 Task: Find the Maclaurin series expansion of sin(x) up to the 4th degree.
Action: Mouse moved to (1015, 264)
Screenshot: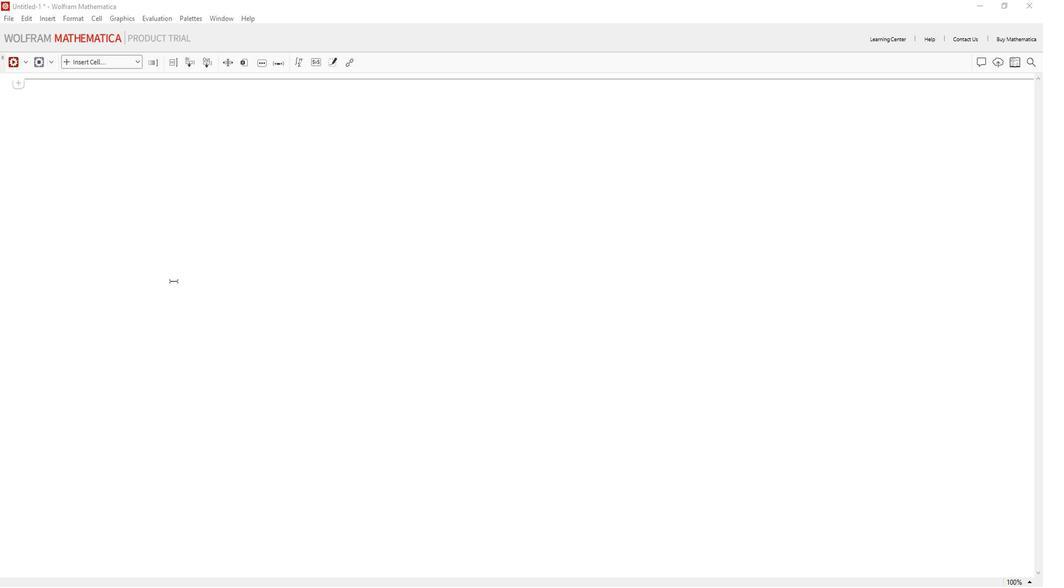 
Action: Mouse pressed left at (1015, 264)
Screenshot: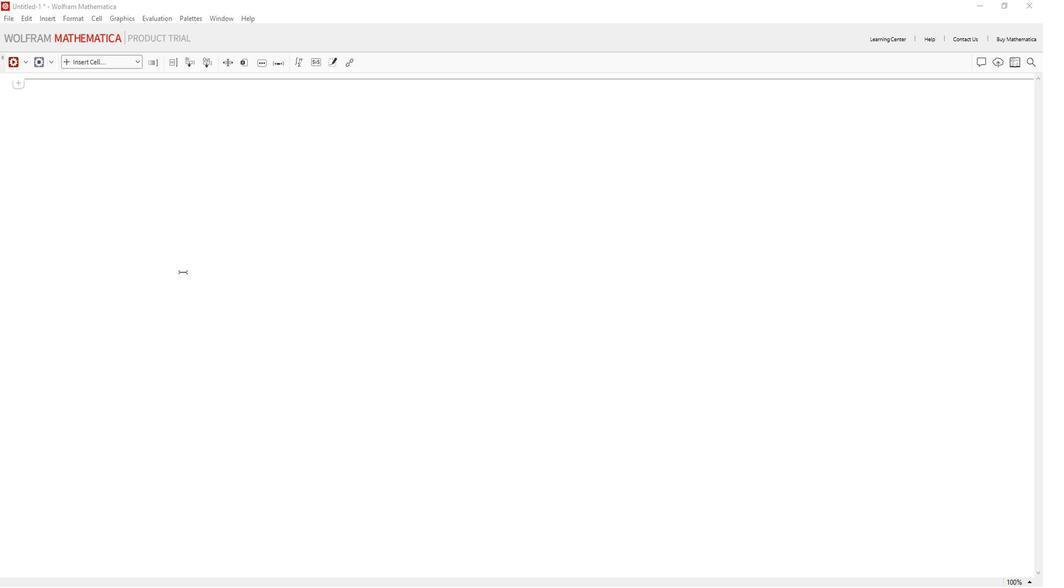
Action: Mouse moved to (938, 61)
Screenshot: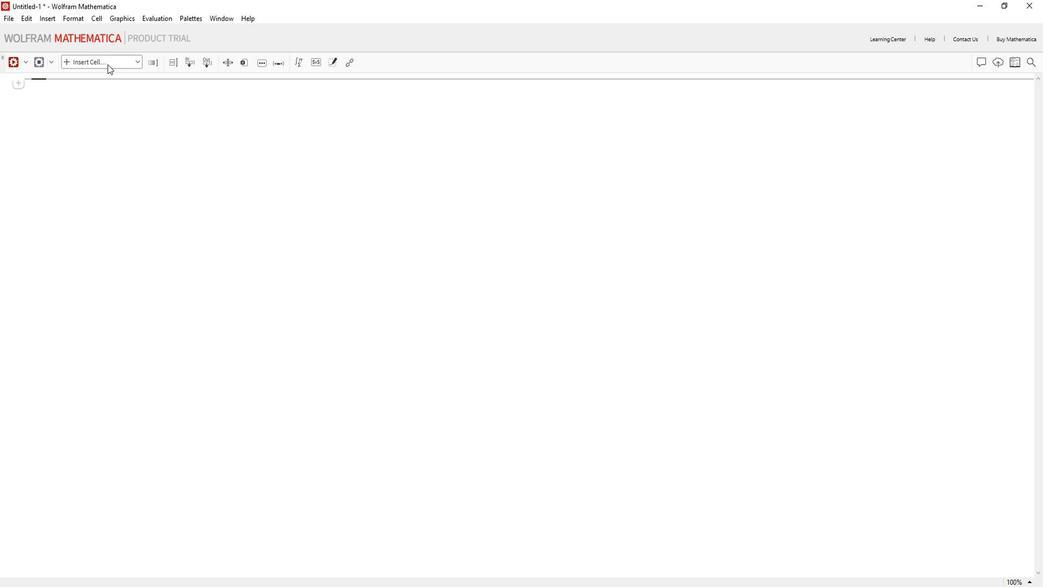 
Action: Mouse pressed left at (938, 61)
Screenshot: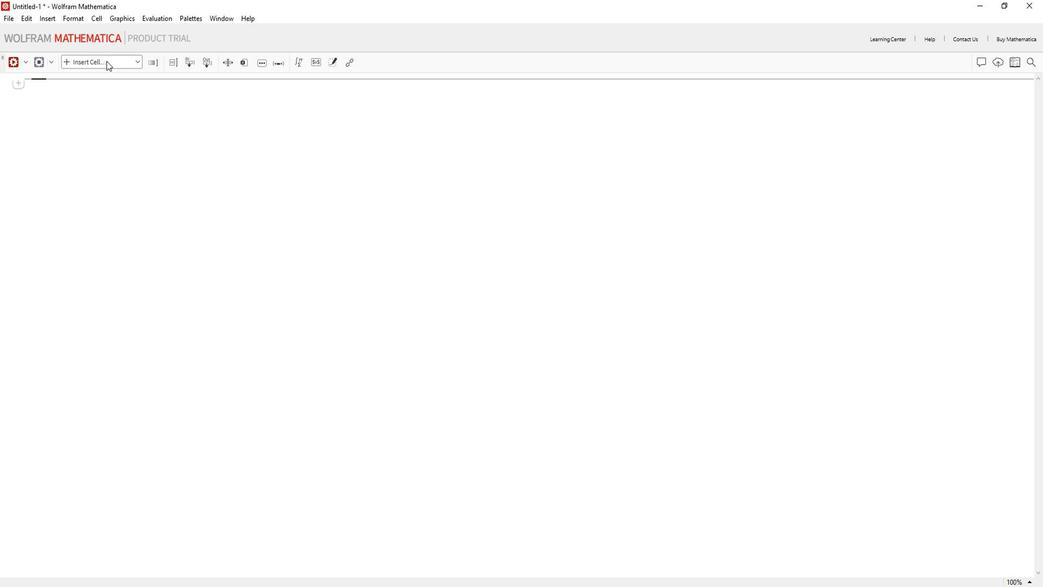 
Action: Mouse moved to (932, 87)
Screenshot: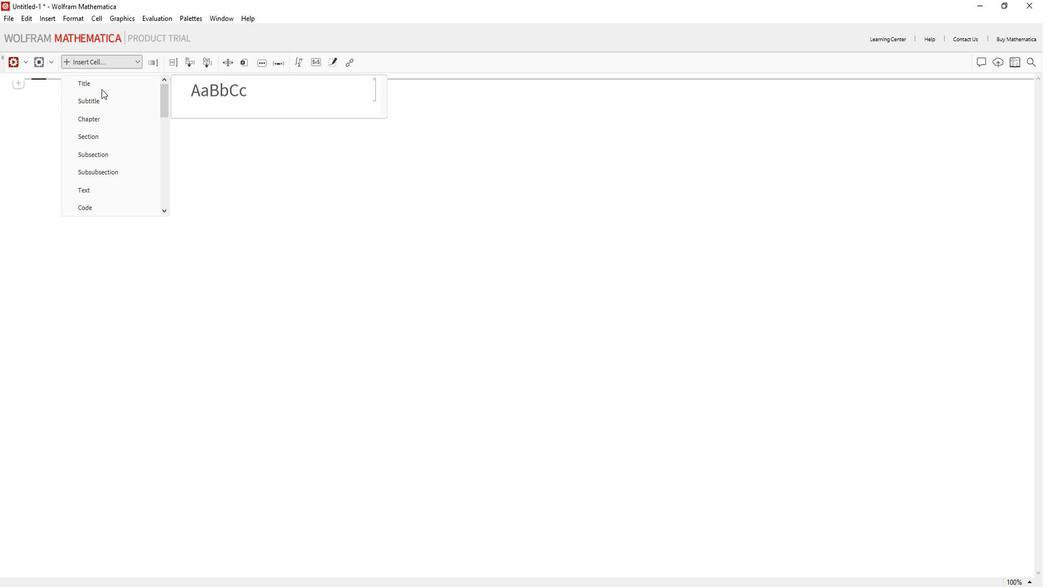 
Action: Mouse pressed left at (932, 87)
Screenshot: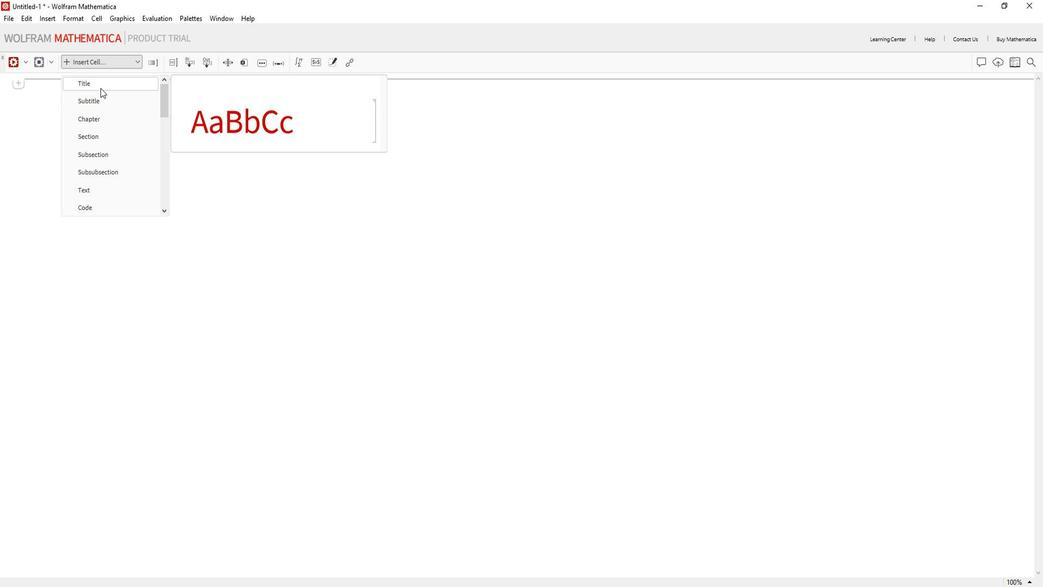 
Action: Mouse moved to (932, 86)
Screenshot: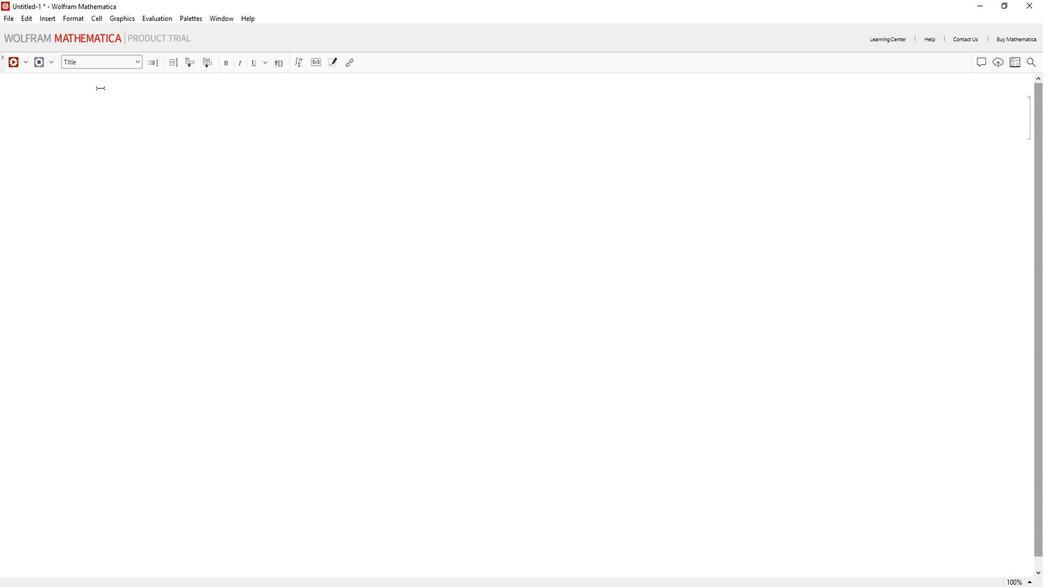 
Action: Key pressed <Key.shift>Find<Key.space>the<Key.space><Key.shift><Key.shift><Key.shift><Key.shift>Maclam<Key.backspace>urin<Key.space>series<Key.space>expansion<Key.space>of<Key.space>sin<Key.shift_r><Key.shift_r>(x<Key.shift_r>)
Screenshot: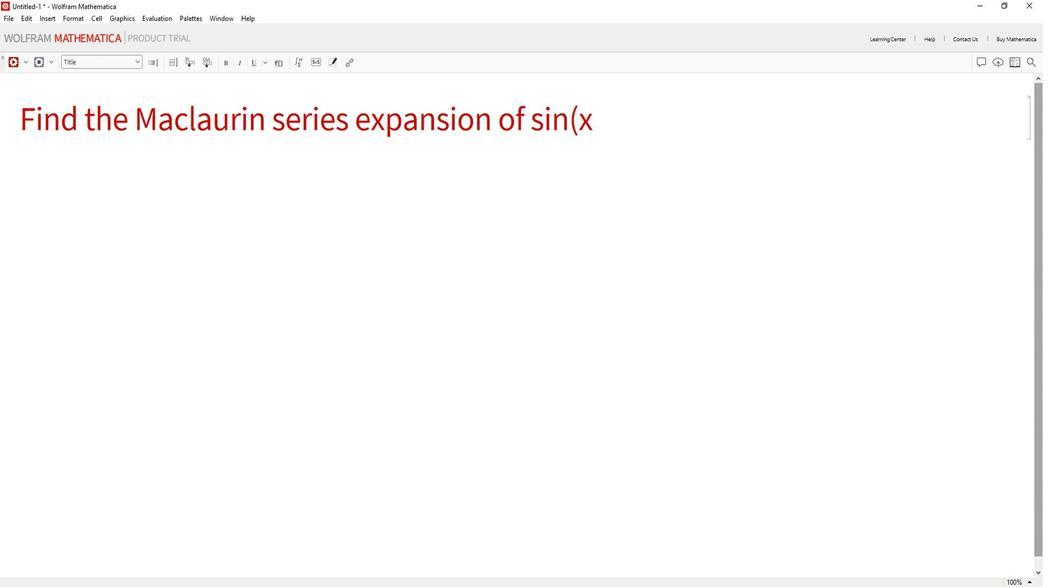 
Action: Mouse moved to (944, 174)
Screenshot: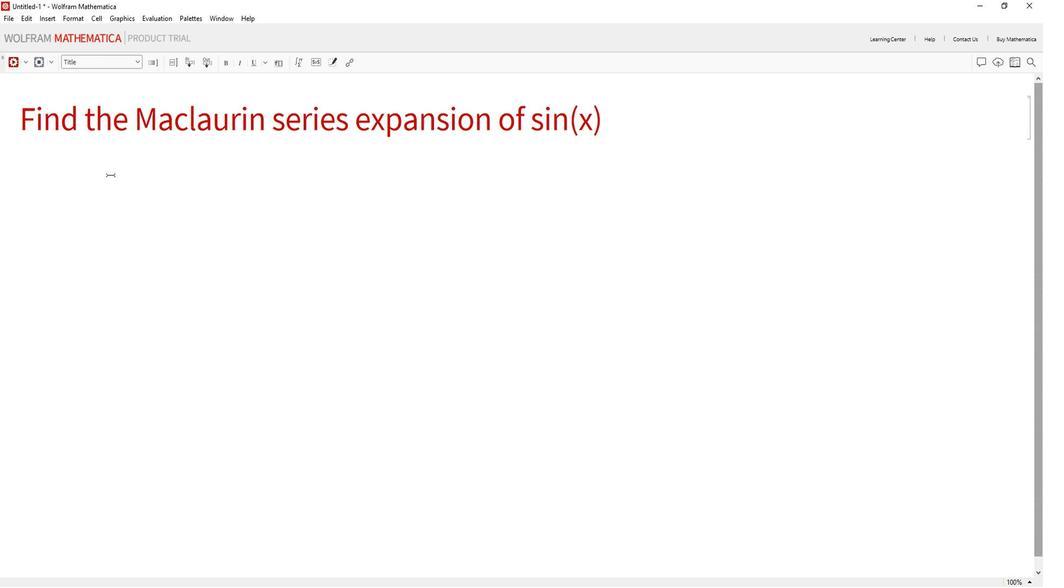 
Action: Mouse pressed left at (944, 174)
Screenshot: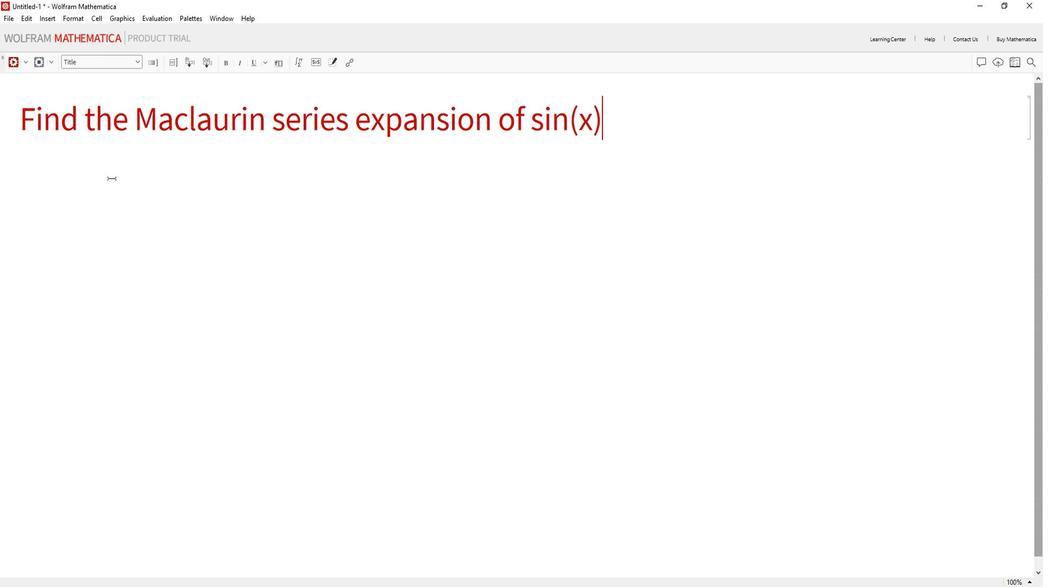 
Action: Mouse moved to (927, 66)
Screenshot: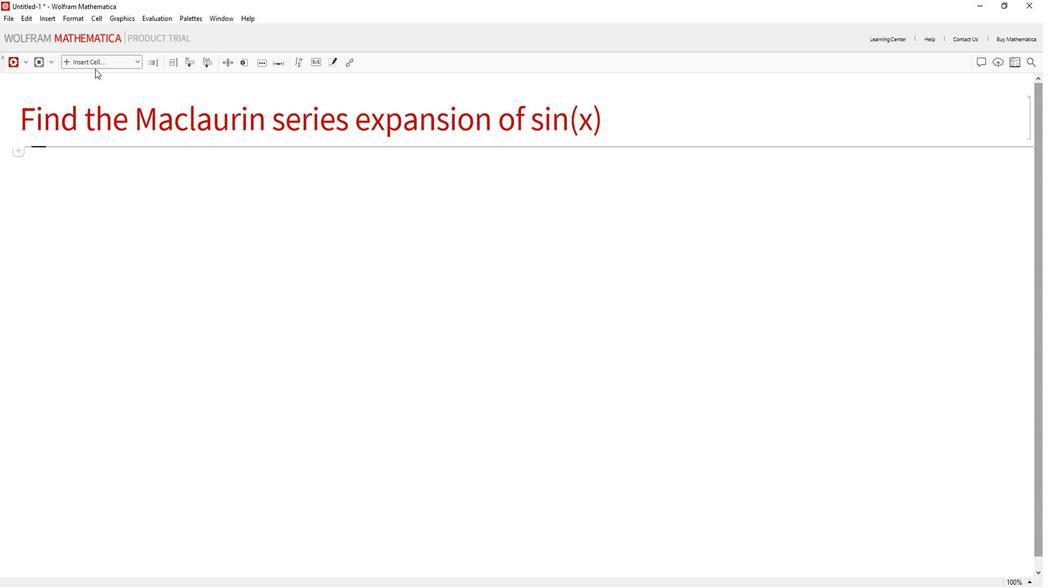 
Action: Mouse pressed left at (927, 66)
Screenshot: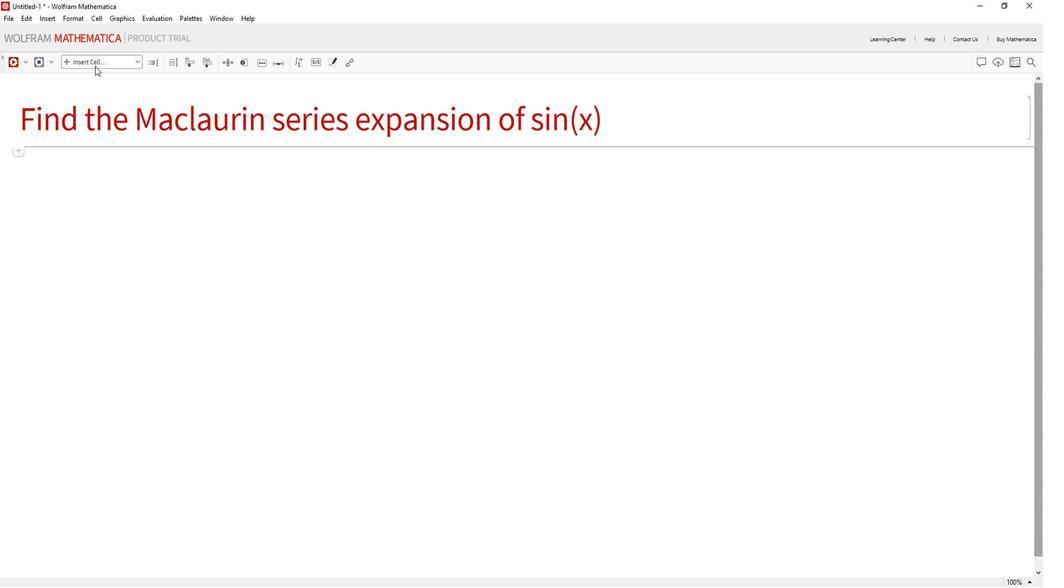 
Action: Mouse moved to (922, 207)
Screenshot: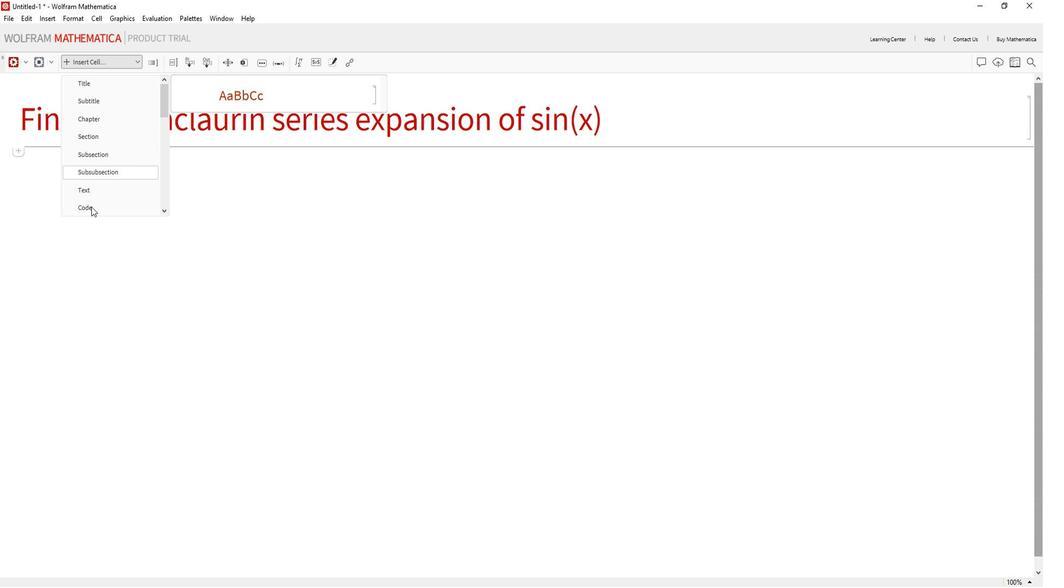 
Action: Mouse pressed left at (922, 207)
Screenshot: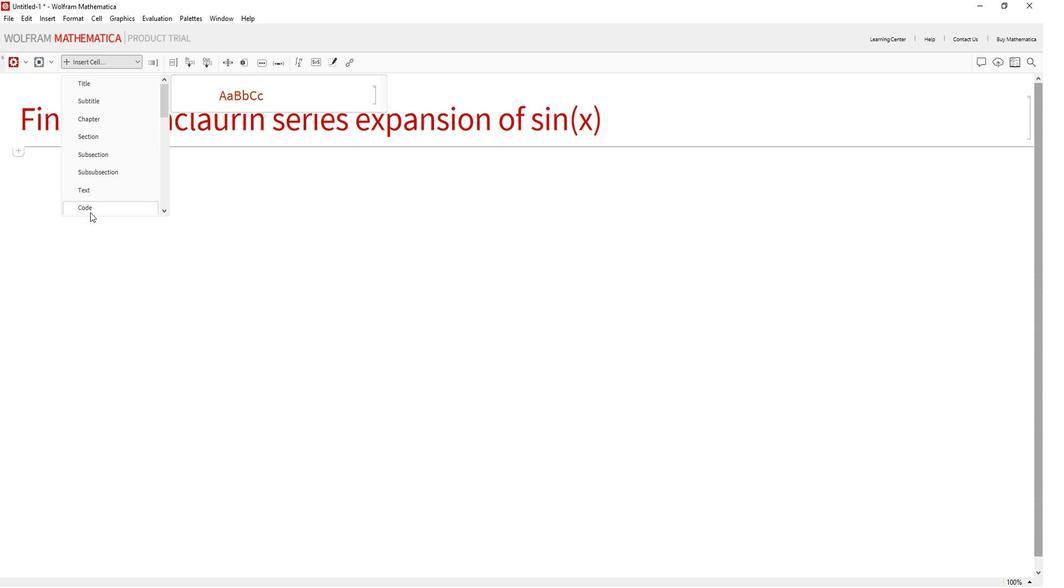 
Action: Mouse moved to (922, 166)
Screenshot: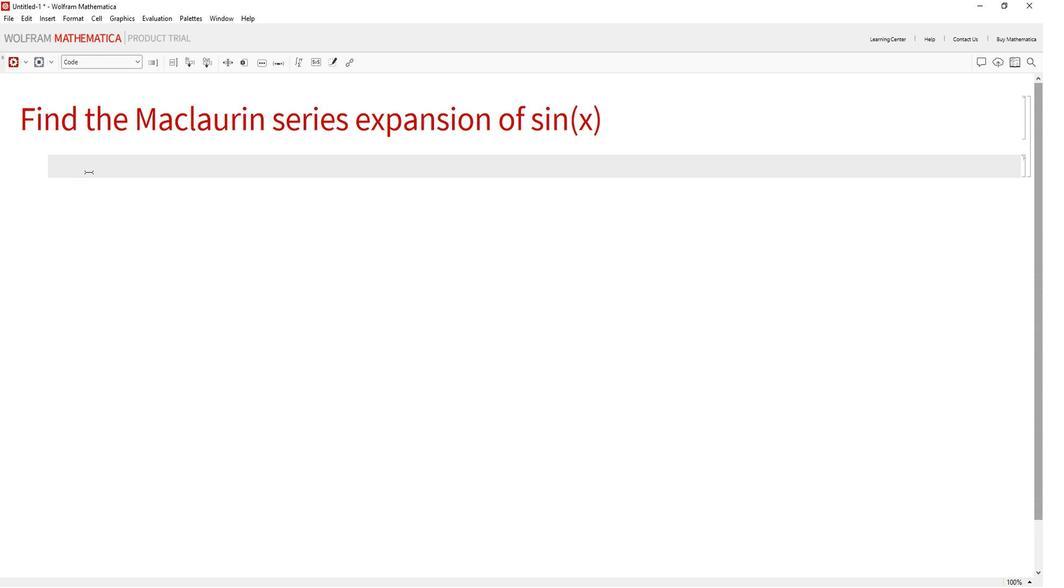 
Action: Mouse pressed left at (922, 166)
Screenshot: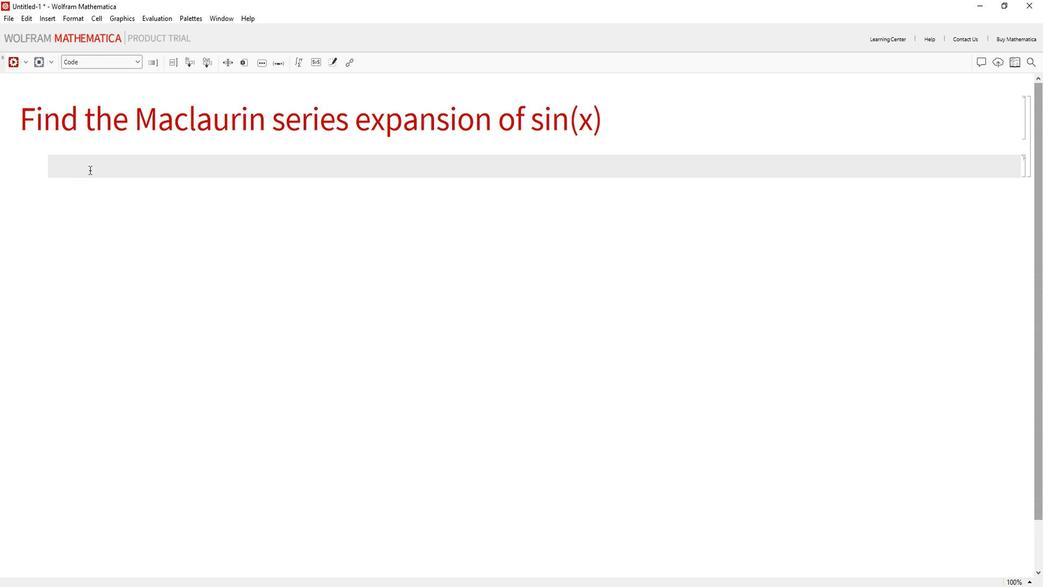 
Action: Mouse moved to (791, 200)
Screenshot: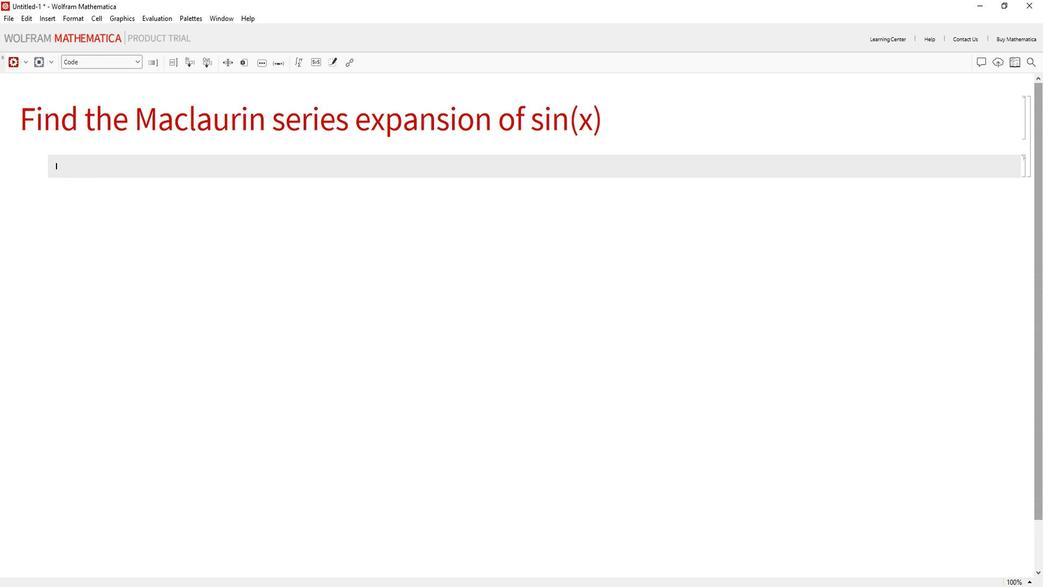 
Action: Mouse pressed left at (791, 200)
Screenshot: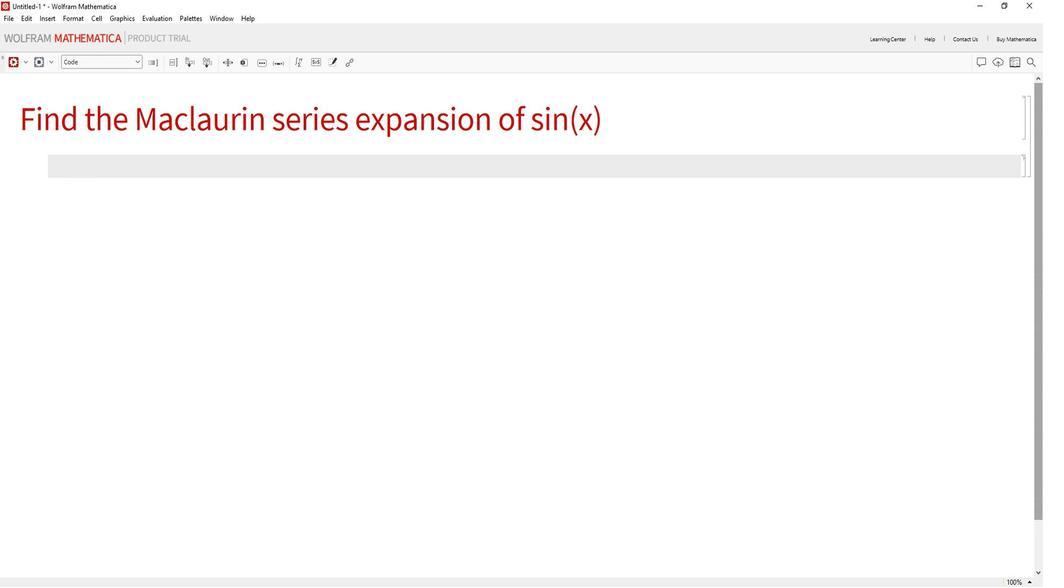 
Action: Mouse moved to (949, 161)
Screenshot: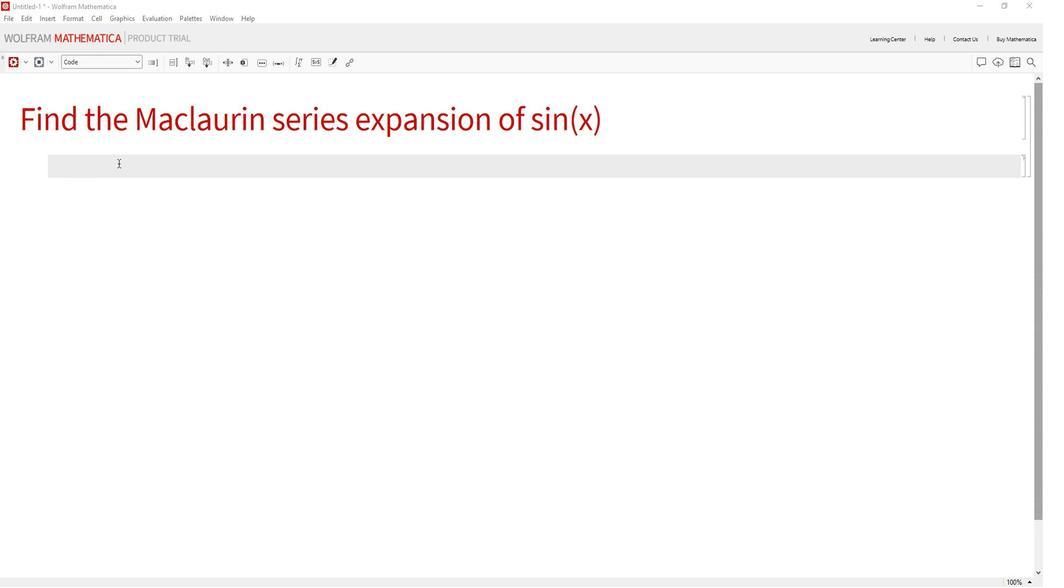 
Action: Mouse pressed left at (949, 161)
Screenshot: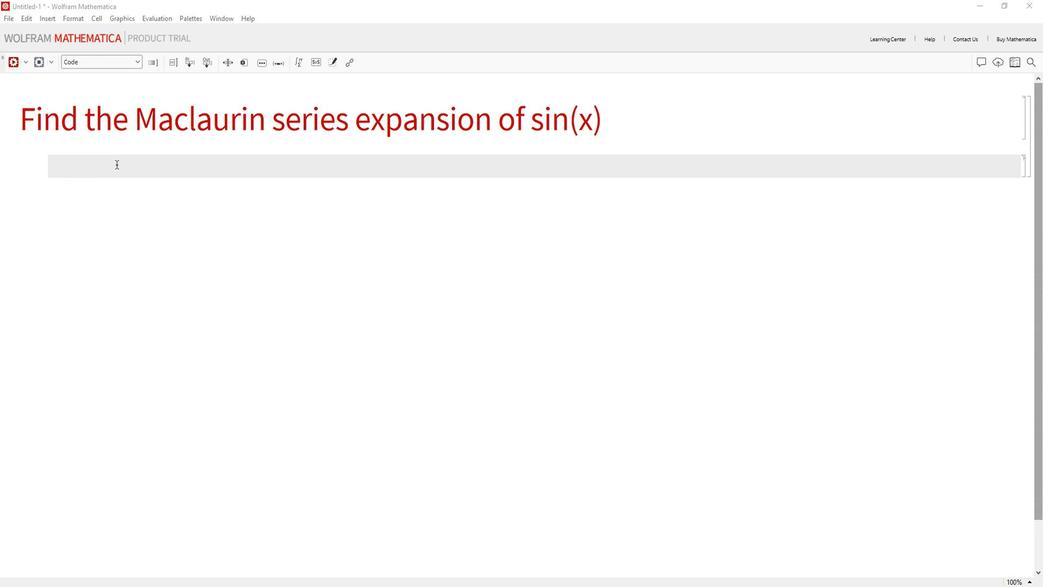 
Action: Key pressed f[x<Key.shift_r>_<Key.right><Key.space><Key.shift_r>:=<Key.space><Key.shift>Sin[x<Key.right><Key.enter><Key.enter>maclaurin<Key.shift>Series<Key.space>=<Key.space><Key.shift>Series<Key.enter>[f[x<Key.right>,<Key.space><Key.shift_r><Key.shift_r>{x,<Key.space>0,<Key.space>4<Key.right><Key.right><Key.enter><Key.enter>maclaurin<Key.shift><Key.shift>Series<Key.space>//<Key.space><Key.shift>Traditional<Key.shift>Form<Key.enter>
Screenshot: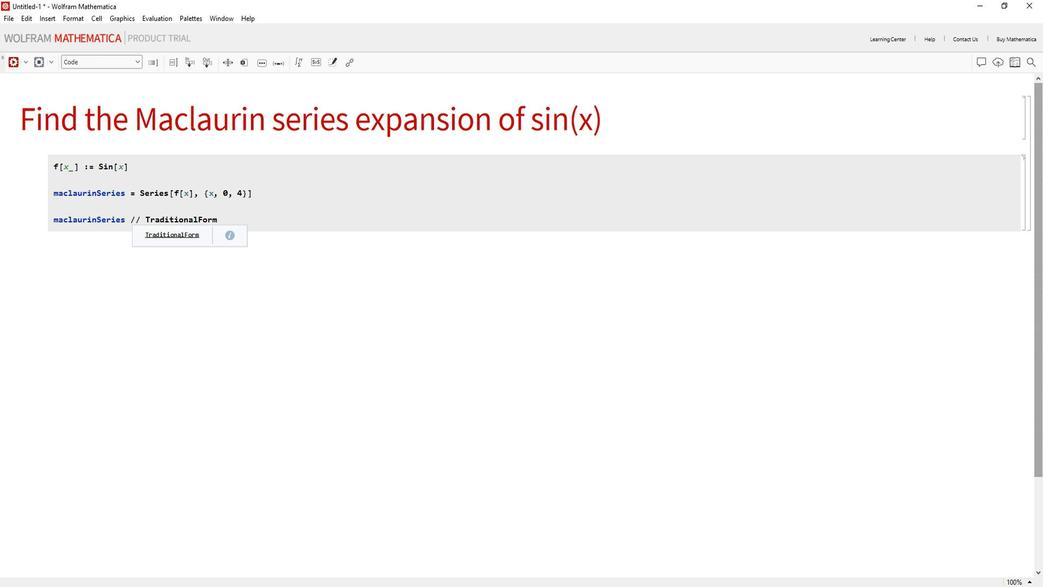 
Action: Mouse moved to (952, 202)
Screenshot: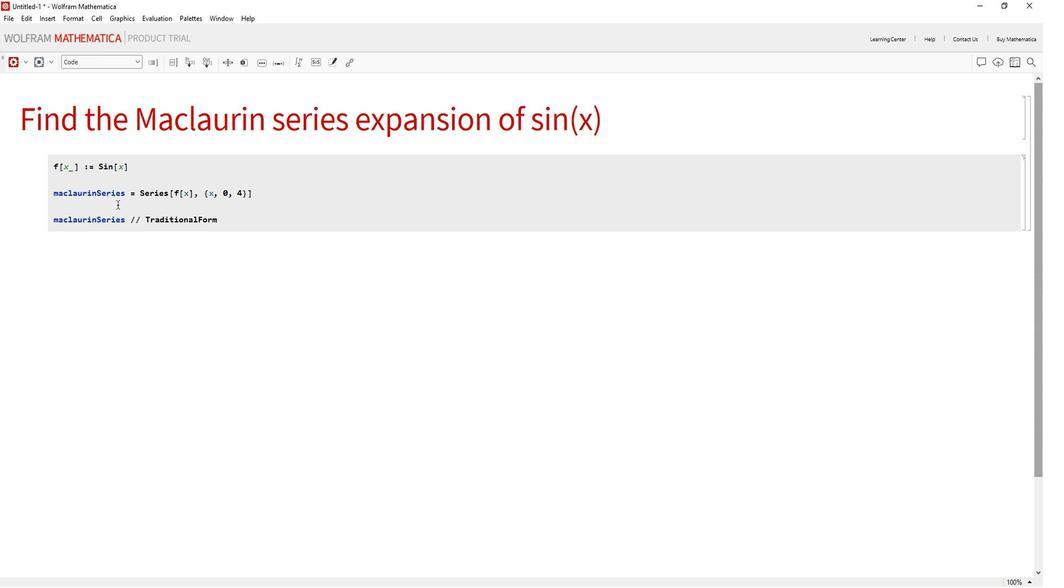 
Action: Mouse pressed left at (952, 202)
Screenshot: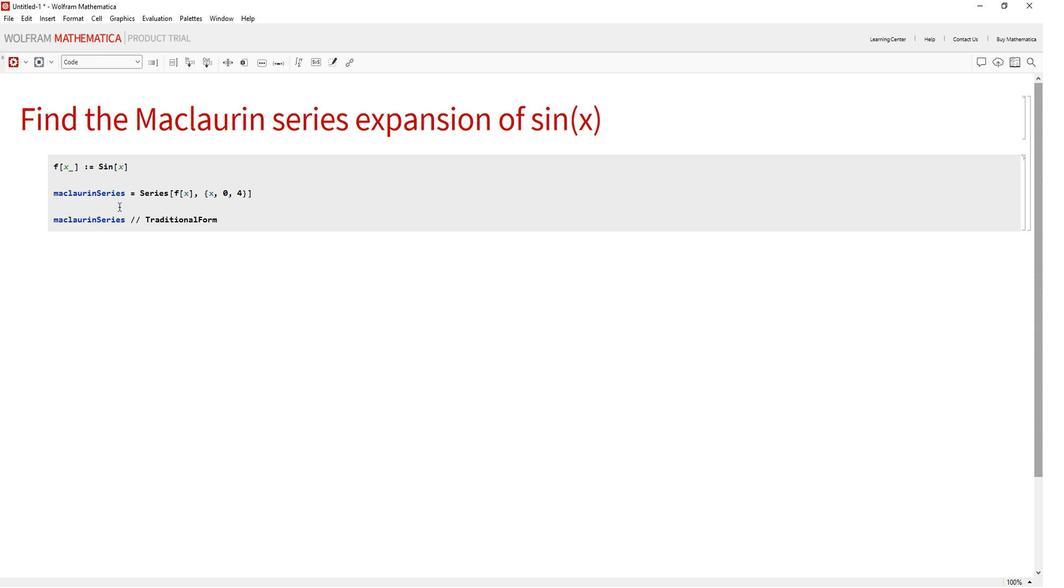 
Action: Mouse moved to (848, 67)
Screenshot: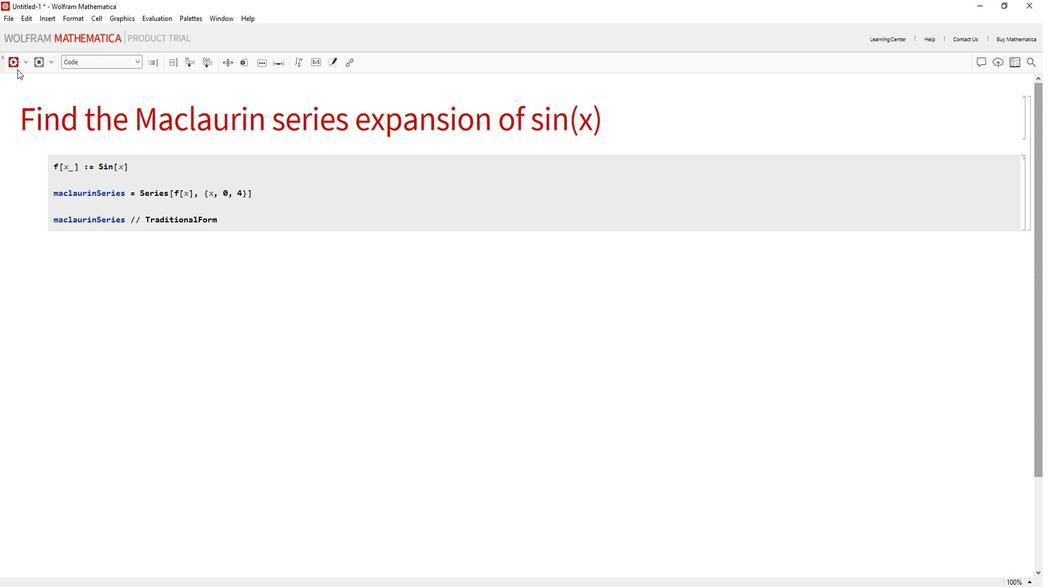 
Action: Mouse pressed left at (848, 67)
Screenshot: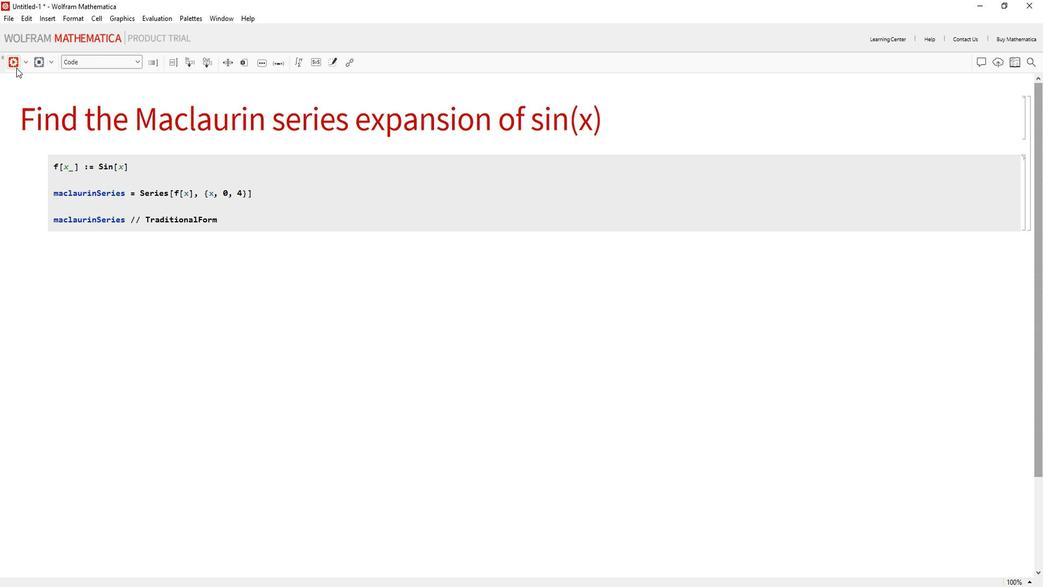 
Action: Mouse moved to (1010, 296)
Screenshot: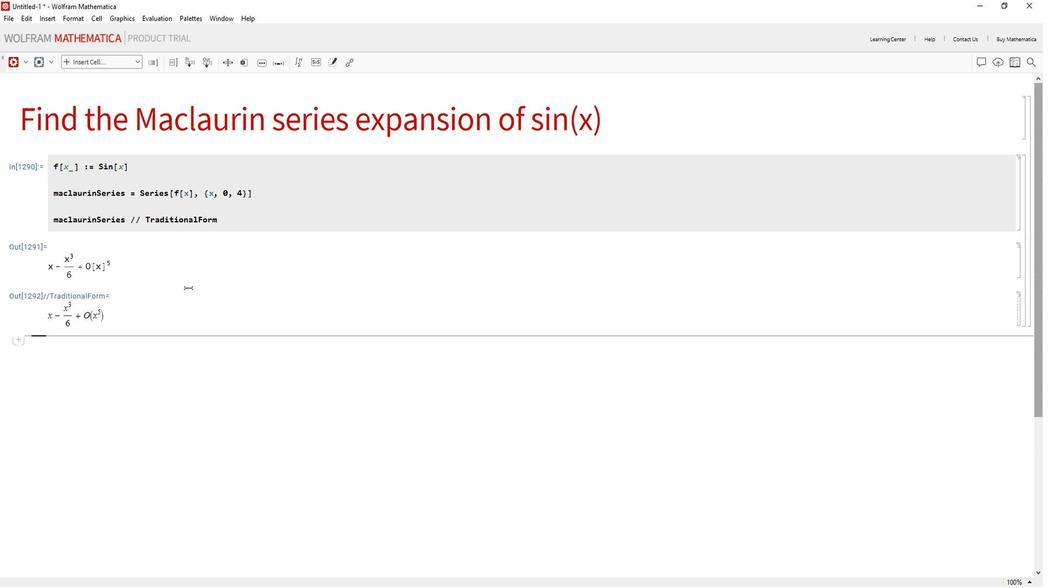
